 Task: Create in the project AgileLab in Backlog an issue 'Implement a new cloud-based supply chain management system for a company with advanced supply chain visibility and planning features', assign it to team member softage.3@softage.net and change the status to IN PROGRESS. Create in the project AgileLab in Backlog an issue 'Integrate a new product customization feature into an existing e-commerce website to enhance product personalization and user experience', assign it to team member softage.4@softage.net and change the status to IN PROGRESS
Action: Mouse moved to (177, 47)
Screenshot: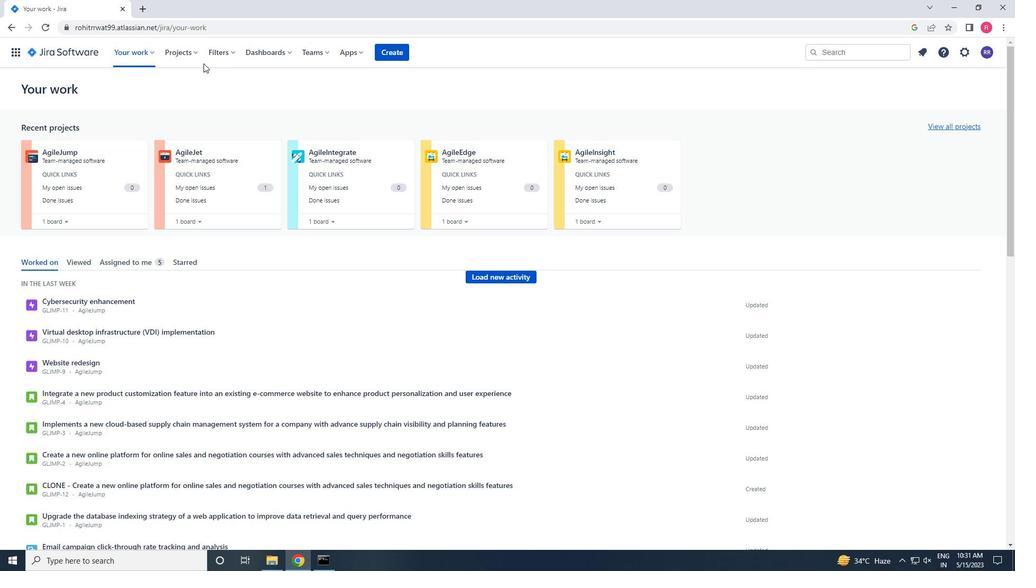 
Action: Mouse pressed left at (177, 47)
Screenshot: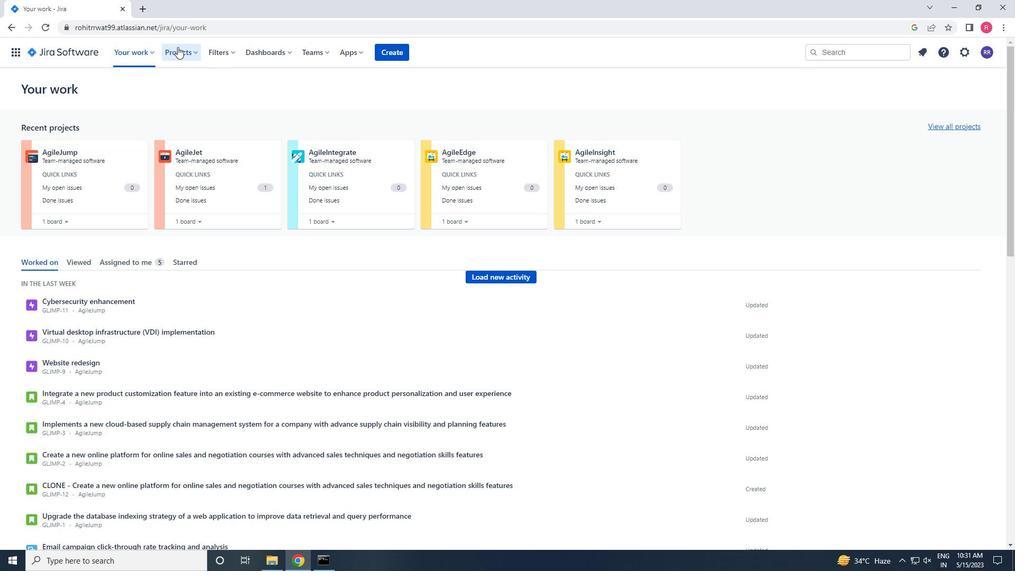 
Action: Mouse moved to (191, 98)
Screenshot: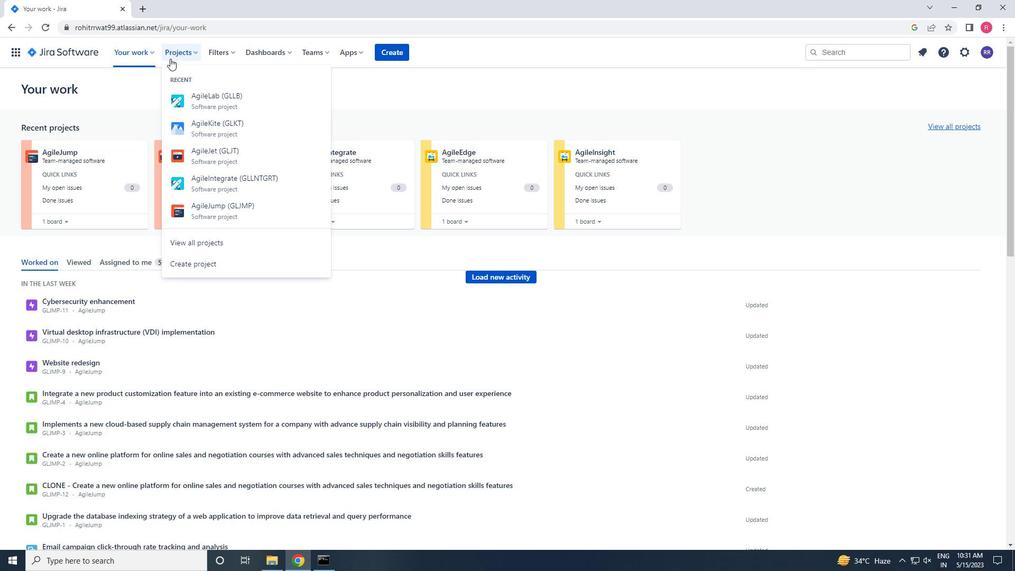 
Action: Mouse pressed left at (191, 98)
Screenshot: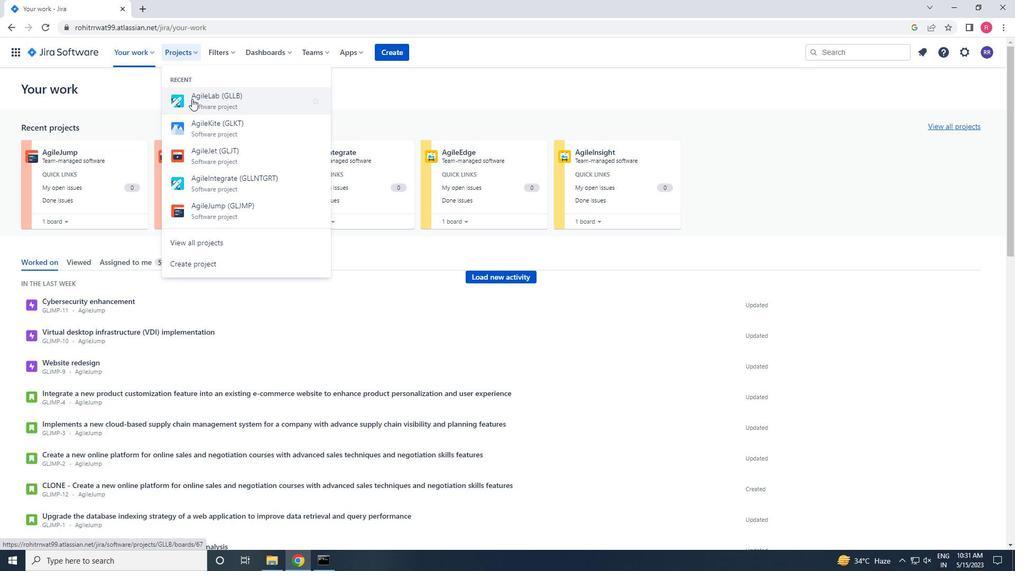 
Action: Mouse moved to (53, 164)
Screenshot: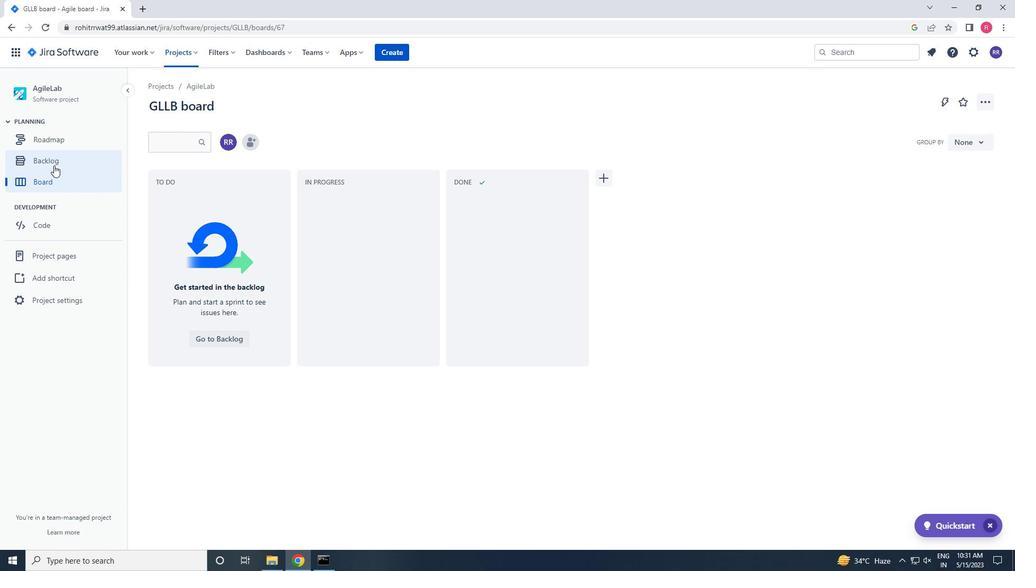 
Action: Mouse pressed left at (53, 164)
Screenshot: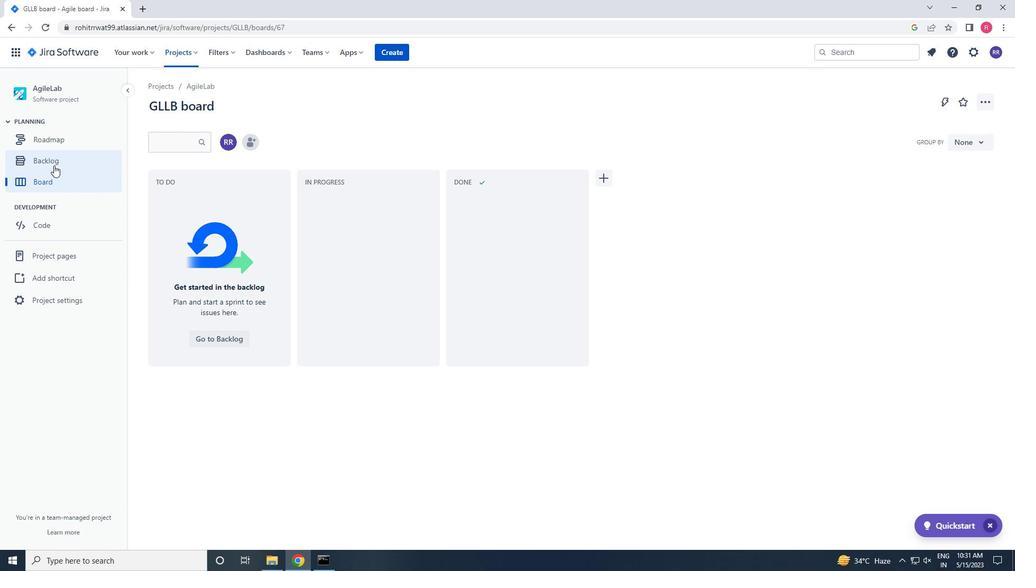 
Action: Mouse moved to (278, 259)
Screenshot: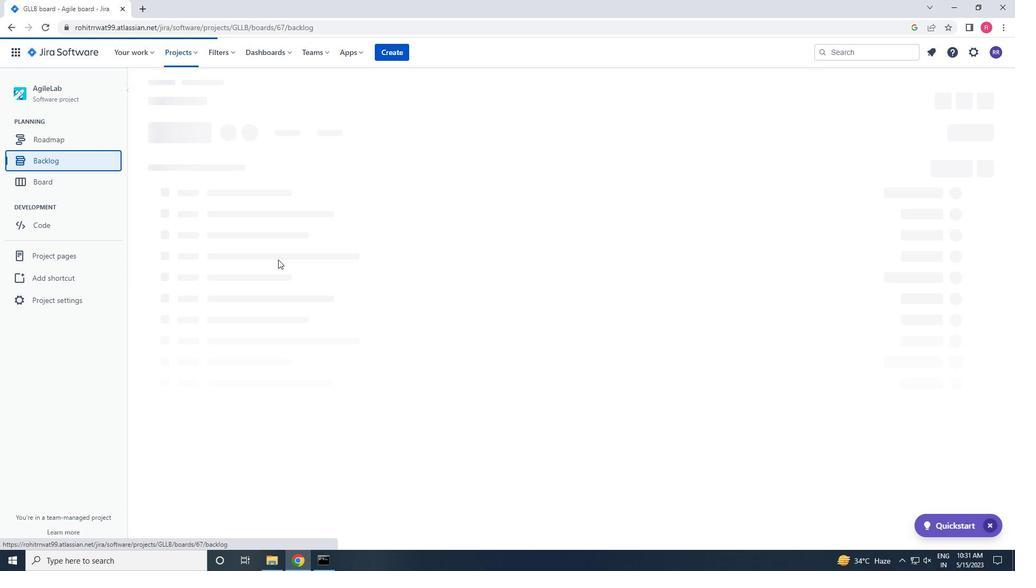 
Action: Mouse scrolled (278, 259) with delta (0, 0)
Screenshot: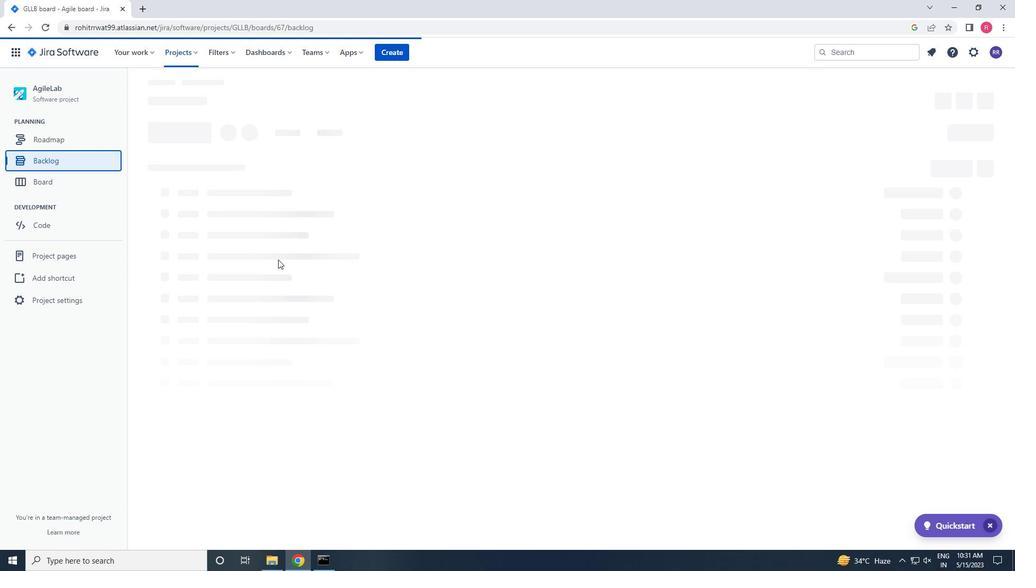 
Action: Mouse scrolled (278, 259) with delta (0, 0)
Screenshot: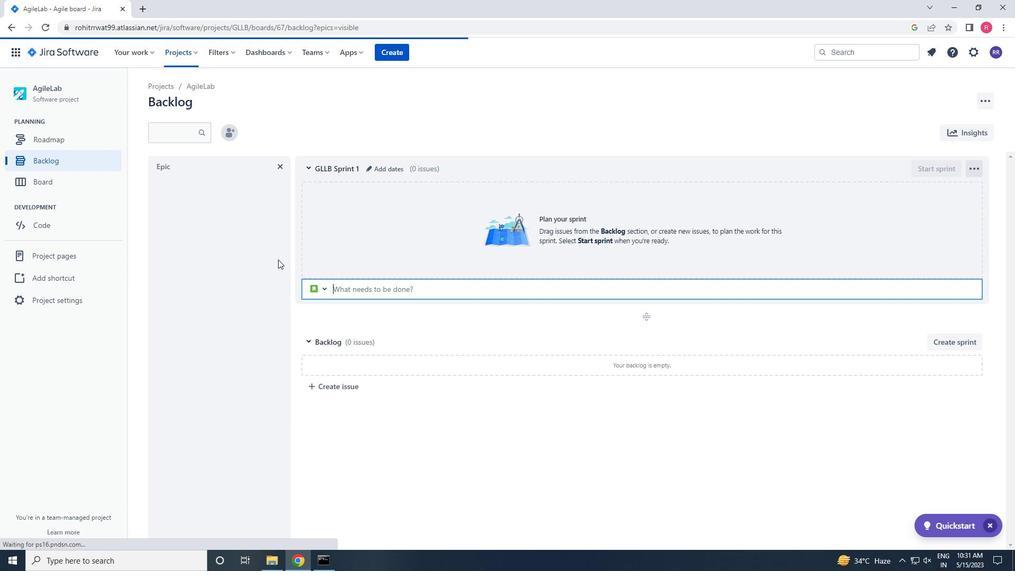 
Action: Mouse scrolled (278, 259) with delta (0, 0)
Screenshot: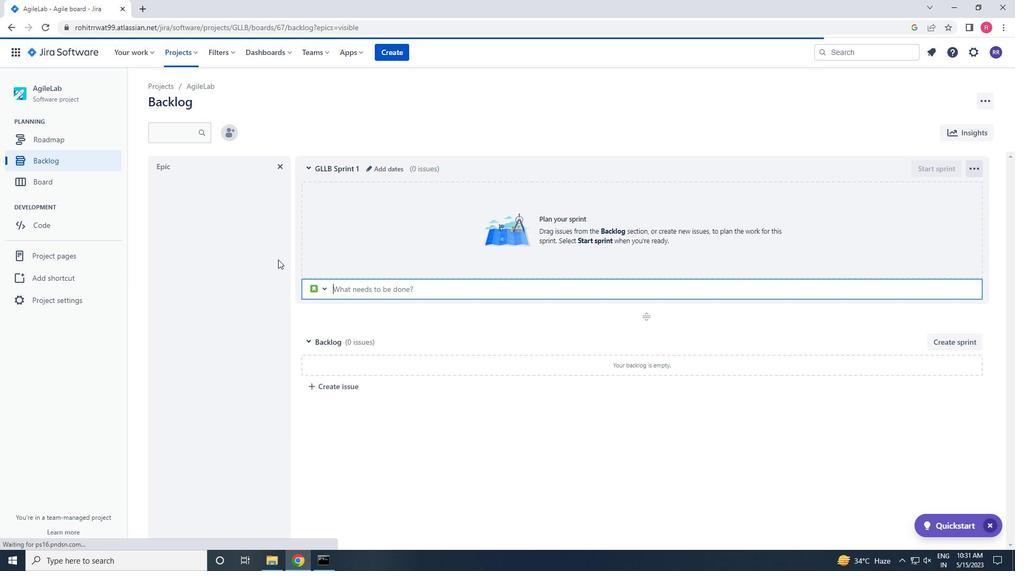 
Action: Mouse scrolled (278, 259) with delta (0, 0)
Screenshot: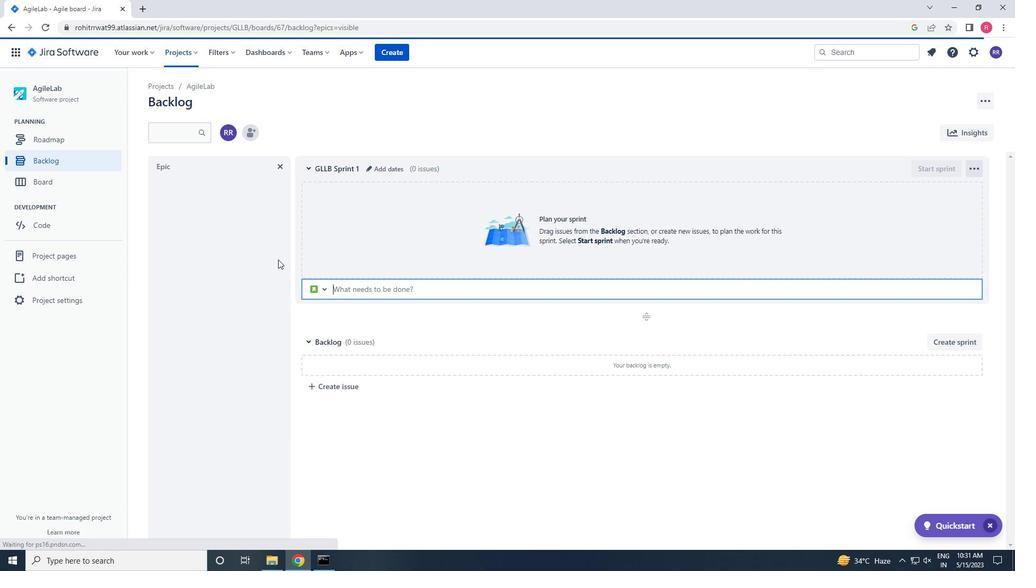 
Action: Mouse moved to (278, 260)
Screenshot: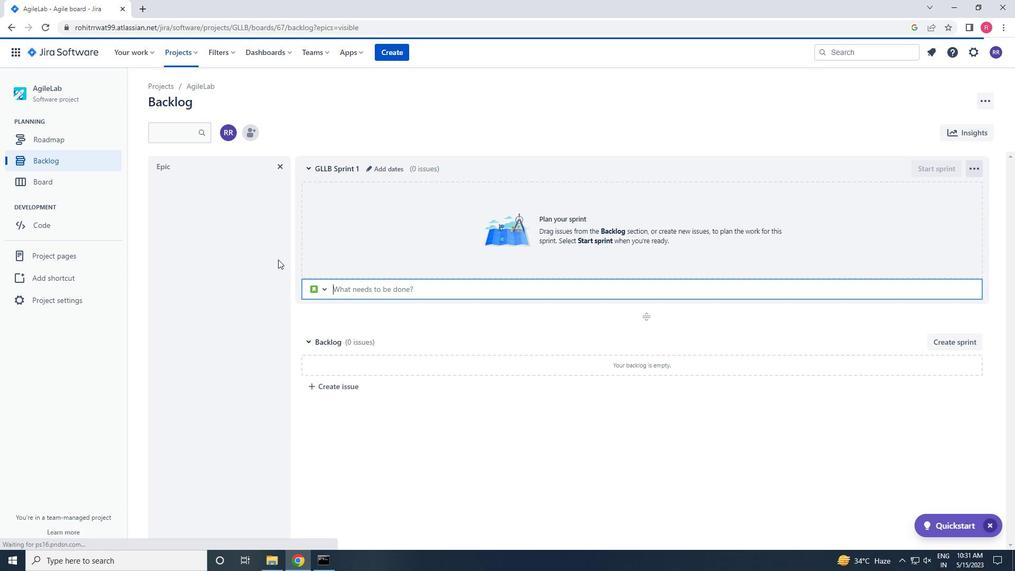 
Action: Mouse scrolled (278, 259) with delta (0, 0)
Screenshot: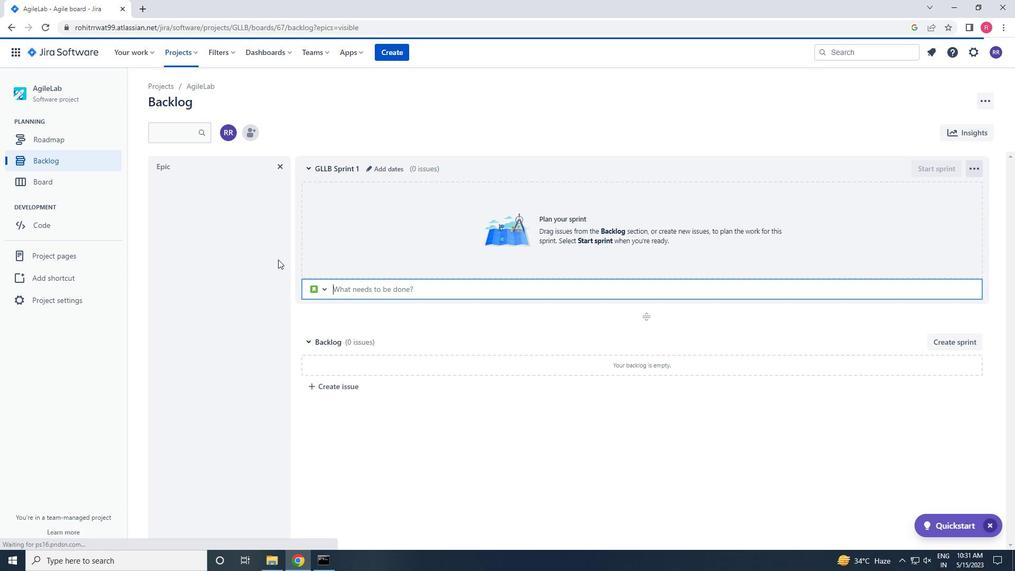 
Action: Mouse moved to (347, 392)
Screenshot: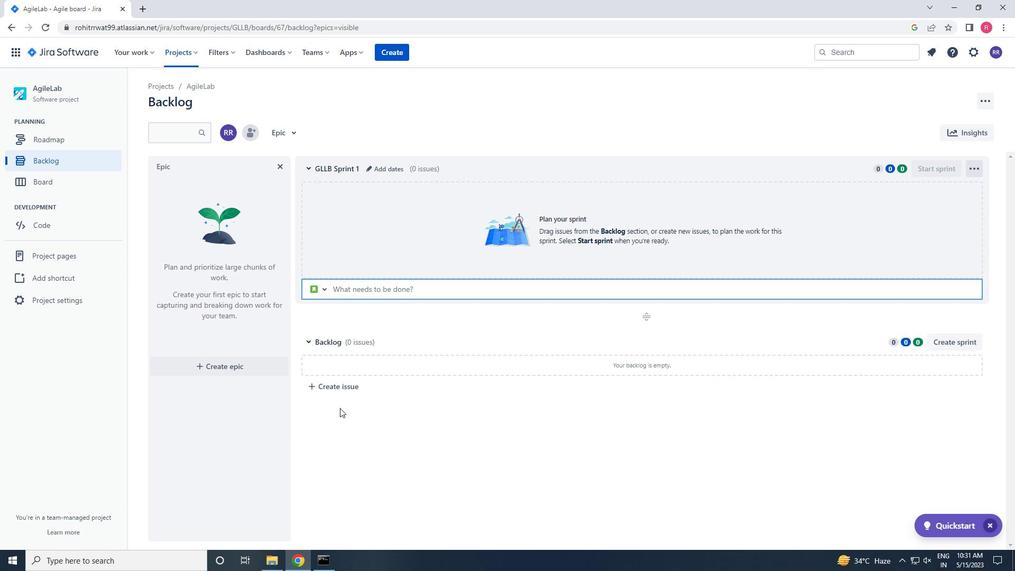 
Action: Mouse pressed left at (347, 392)
Screenshot: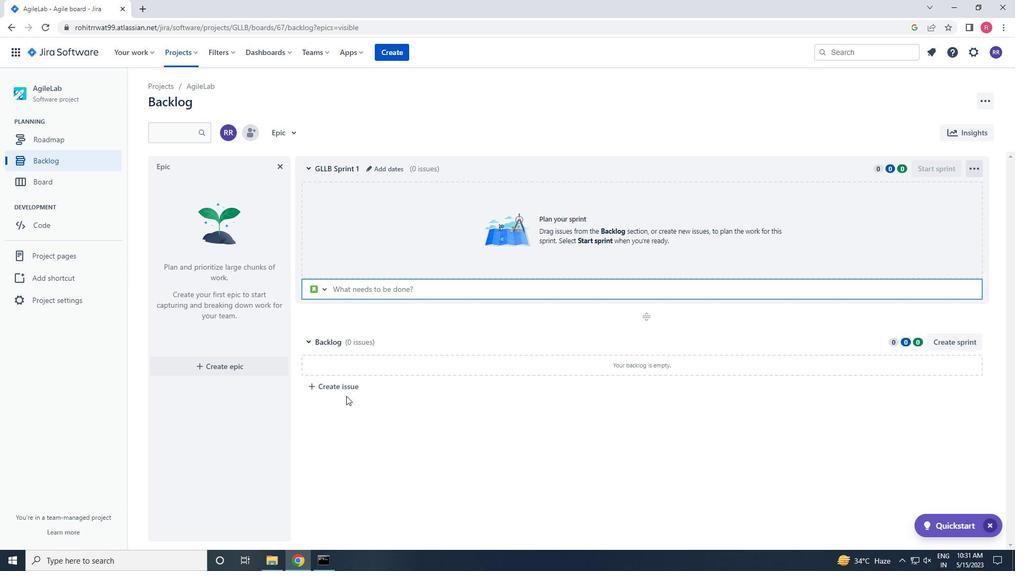 
Action: Key pressed <Key.shift_r><Key.shift_r><Key.shift_r>Implement<Key.space>a<Key.space>m<Key.backspace>new<Key.space>cloud-based<Key.space>supply<Key.space><Key.space>chain<Key.space>management<Key.space>system<Key.space>for<Key.space>a<Key.space>company<Key.space>the<Key.space><Key.backspace><Key.backspace><Key.backspace><Key.backspace>with<Key.space>advanced<Key.space>supply<Key.space>chain<Key.space>visibilt<Key.backspace>ity<Key.space>and<Key.space>planning<Key.space>features<Key.space><Key.enter>
Screenshot: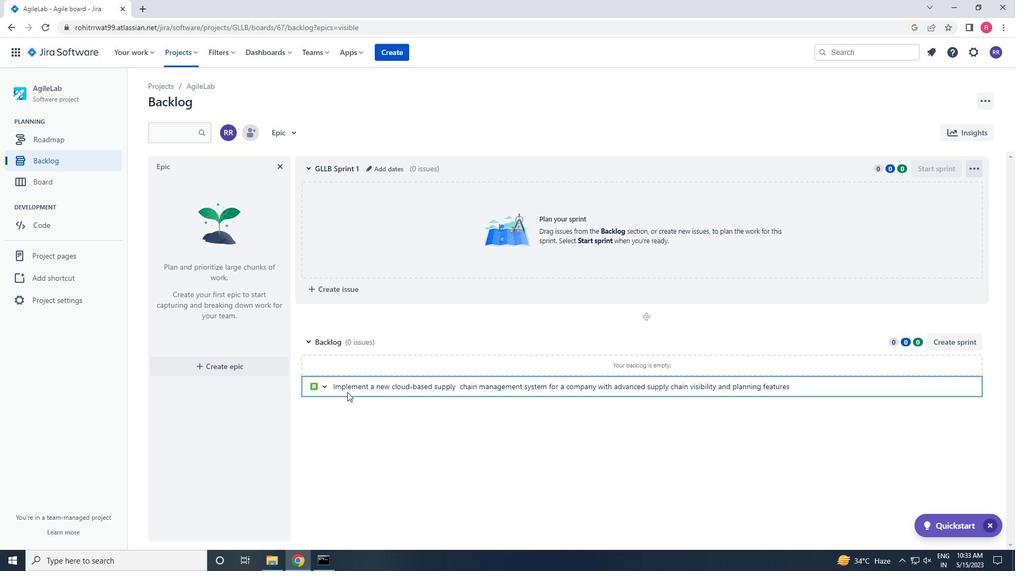 
Action: Mouse moved to (945, 366)
Screenshot: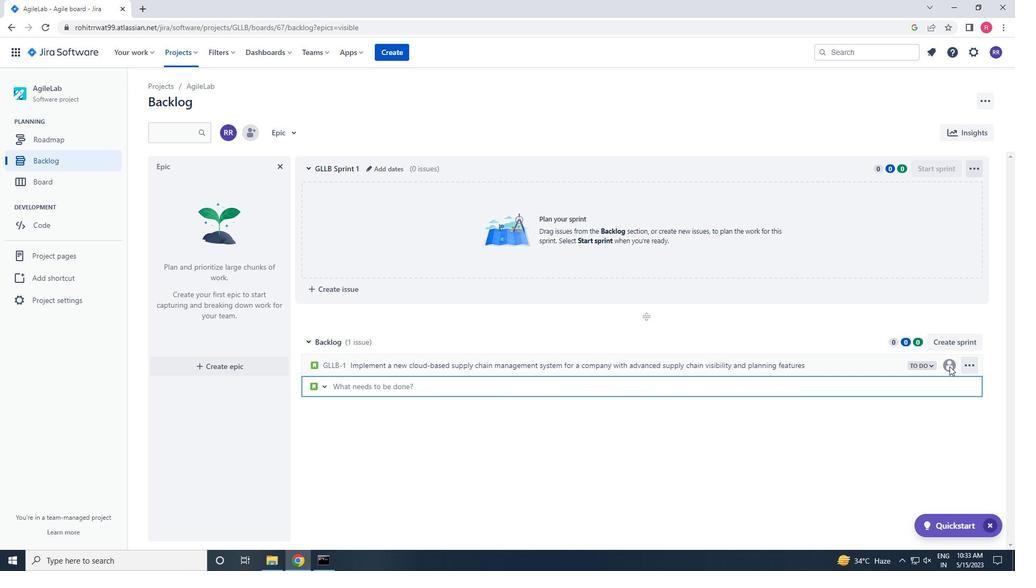 
Action: Mouse pressed left at (945, 366)
Screenshot: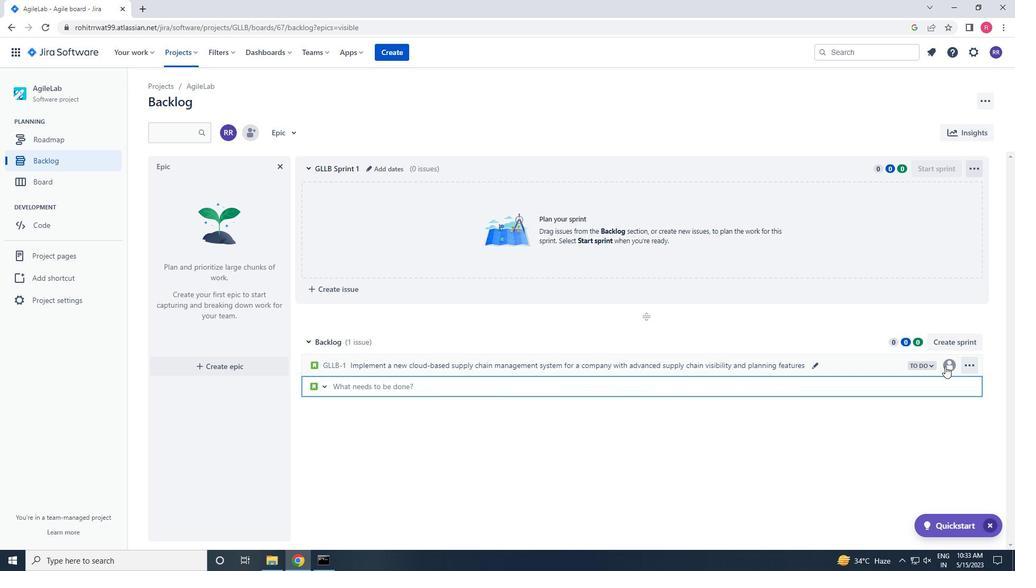 
Action: Mouse moved to (1014, 221)
Screenshot: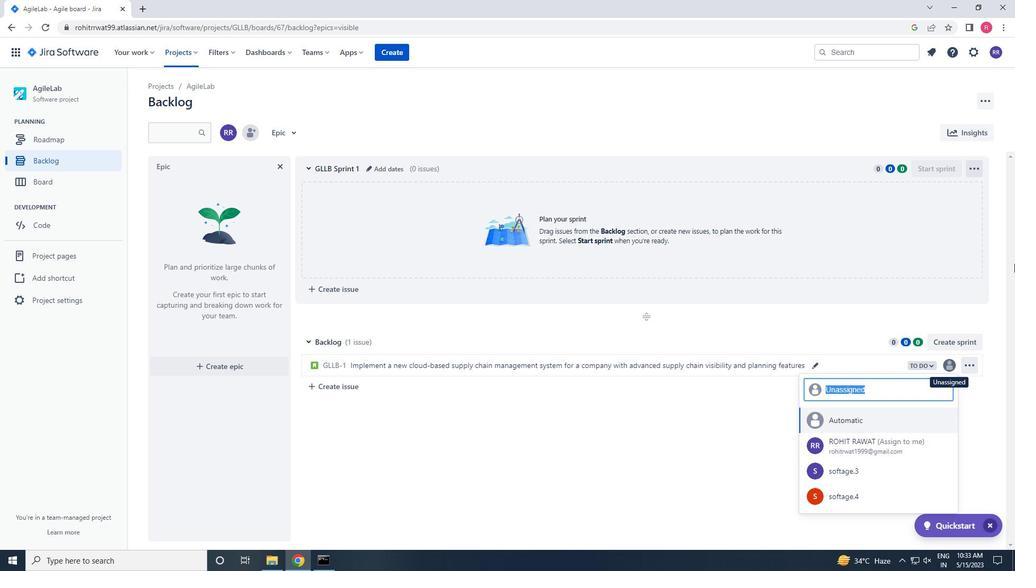 
Action: Key pressed softage.3<Key.shift>@SOFTAG
Screenshot: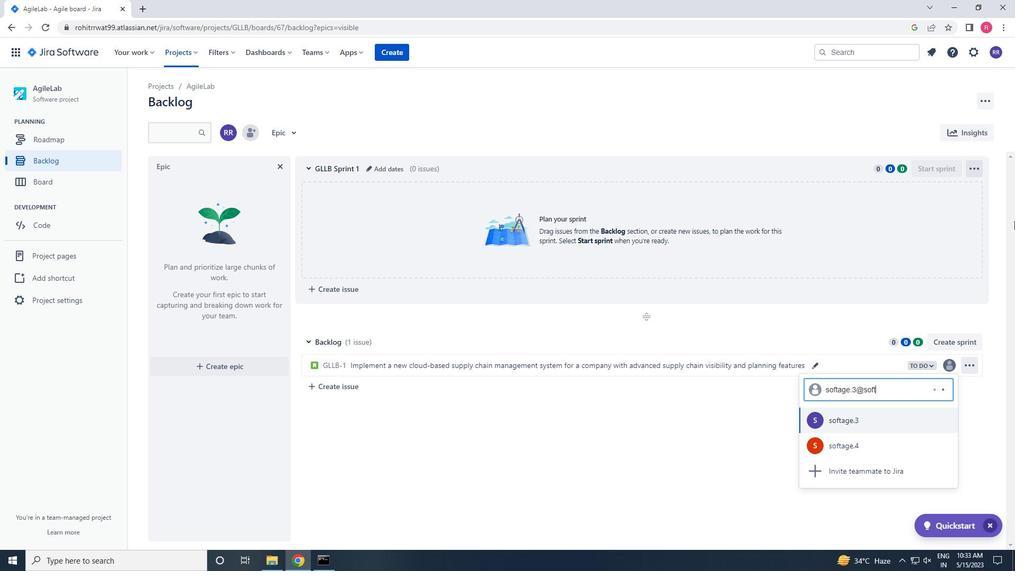 
Action: Mouse moved to (1015, 220)
Screenshot: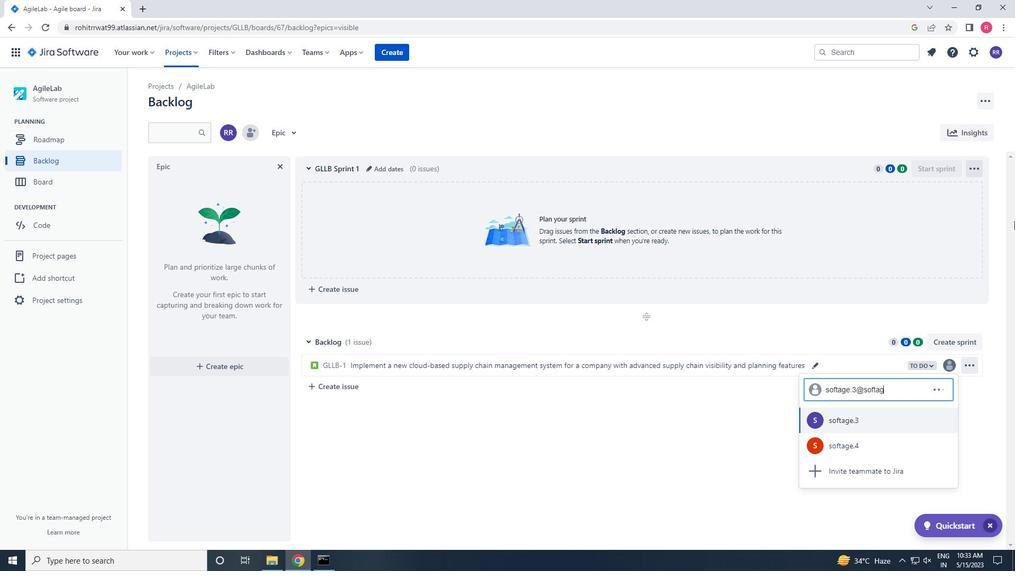 
Action: Key pressed E.NET
Screenshot: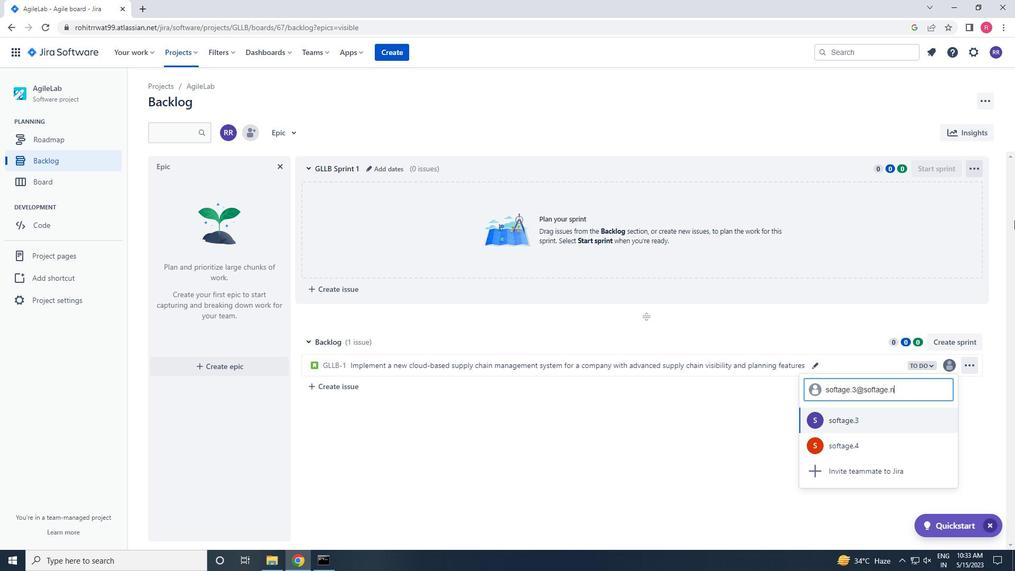 
Action: Mouse moved to (877, 423)
Screenshot: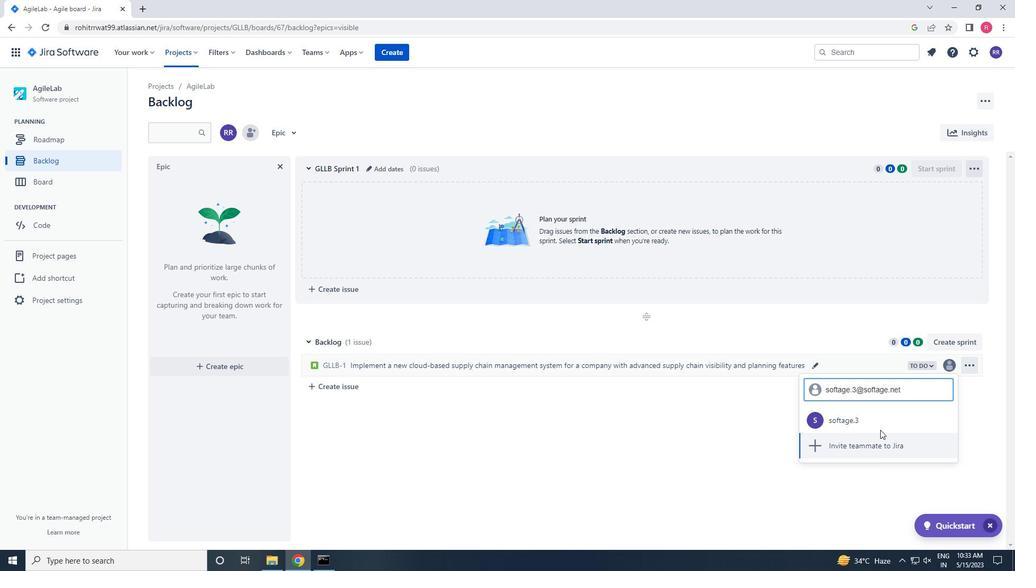 
Action: Mouse pressed left at (877, 423)
Screenshot: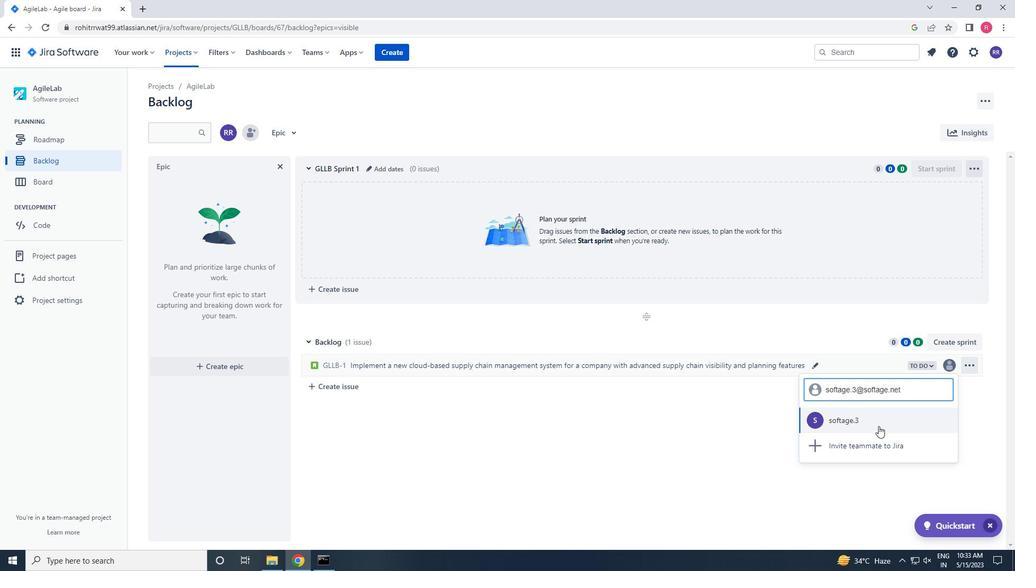 
Action: Mouse moved to (919, 362)
Screenshot: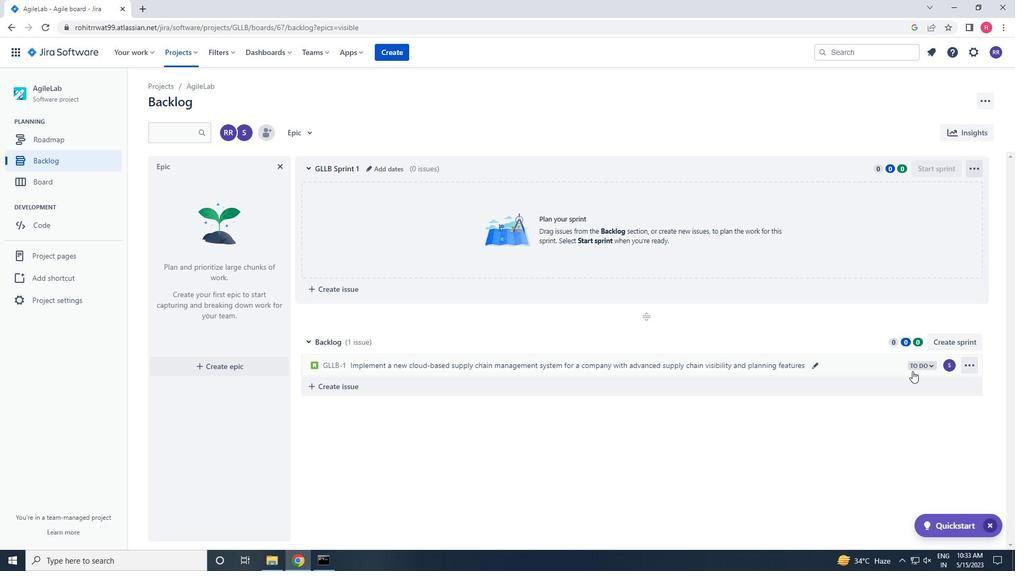 
Action: Mouse pressed left at (919, 362)
Screenshot: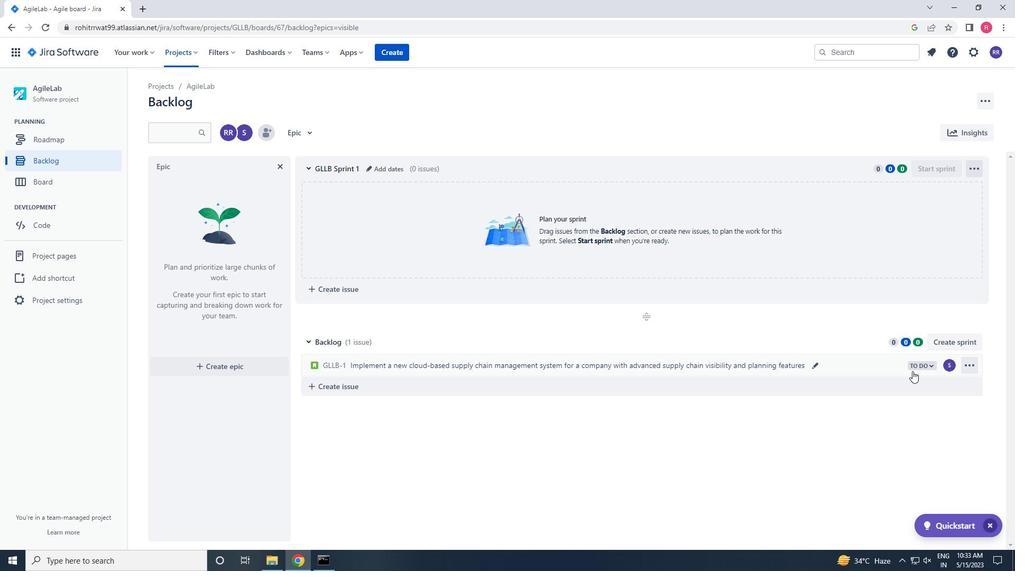 
Action: Mouse moved to (851, 388)
Screenshot: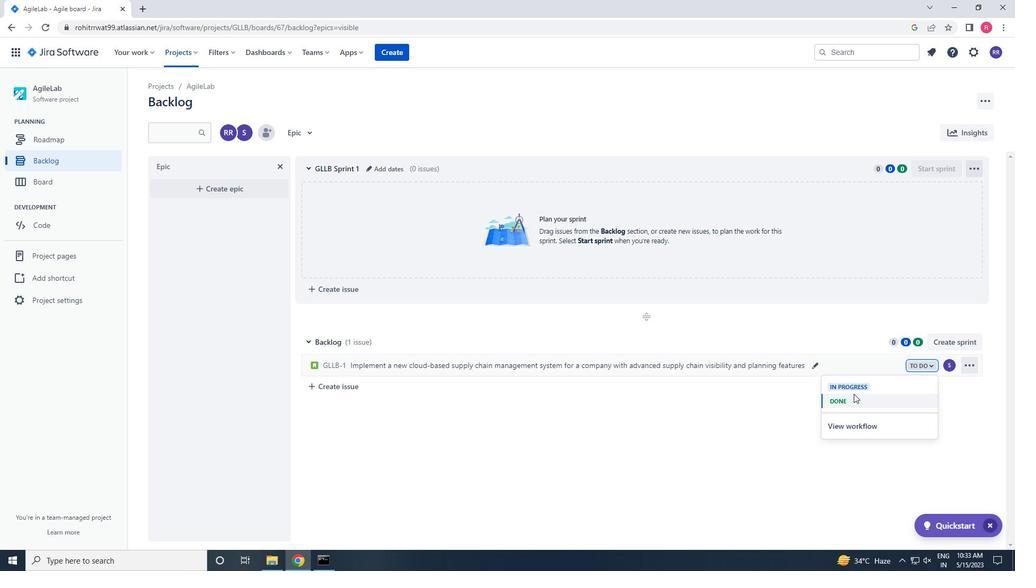
Action: Mouse pressed left at (851, 388)
Screenshot: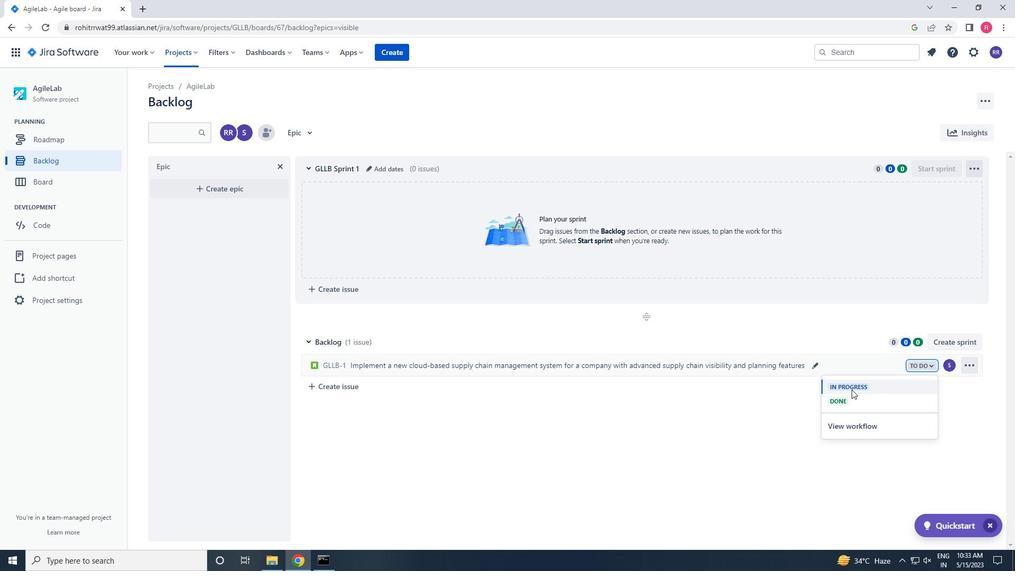 
Action: Mouse moved to (346, 383)
Screenshot: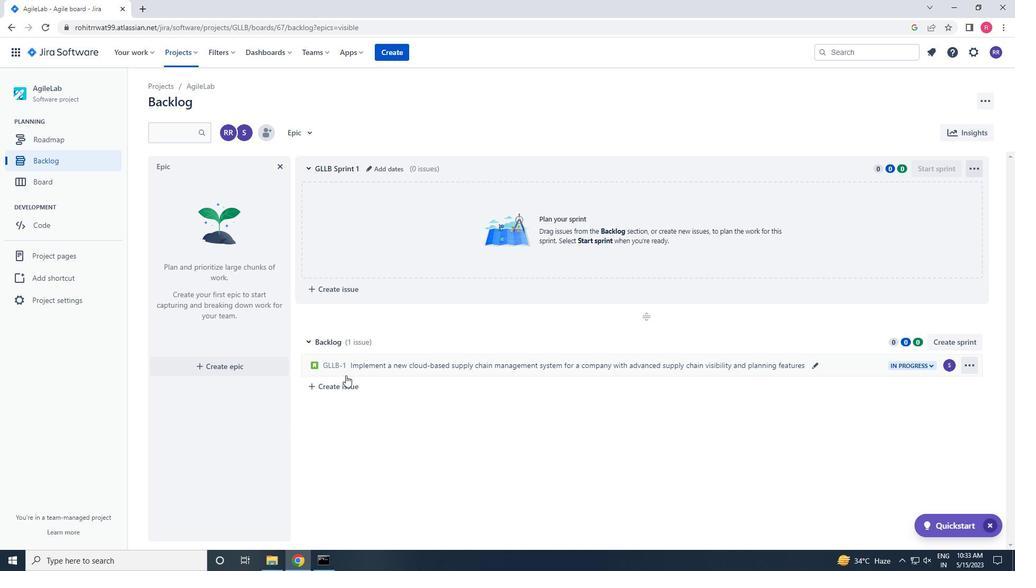 
Action: Mouse pressed left at (346, 383)
Screenshot: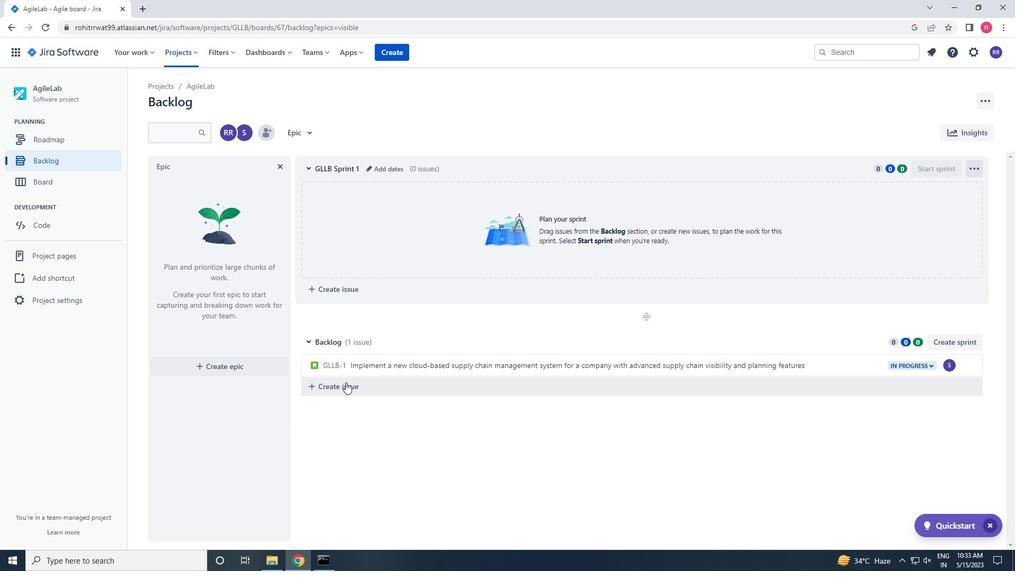 
Action: Mouse moved to (767, 250)
Screenshot: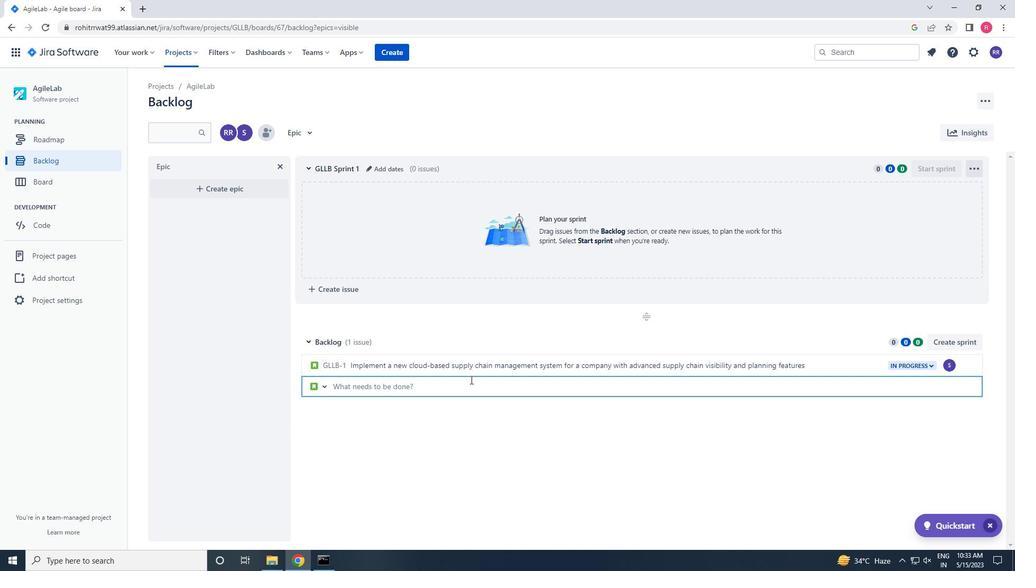 
Action: Key pressed <Key.shift_r>INTEGRATE<Key.space>A<Key.space>NEW<Key.space>RODCUT<Key.backspace><Key.backspace><Key.backspace><Key.backspace><Key.backspace><Key.backspace>PRODUCT<Key.space>CUSTOMIZATION<Key.space>FEATURE<Key.space>INTO<Key.space>AN<Key.space>EXISTING<Key.space>E-COMMERCE<Key.space>WEBSITE<Key.space>TO<Key.space><Key.space>ENHANCE<Key.space>PROD
Screenshot: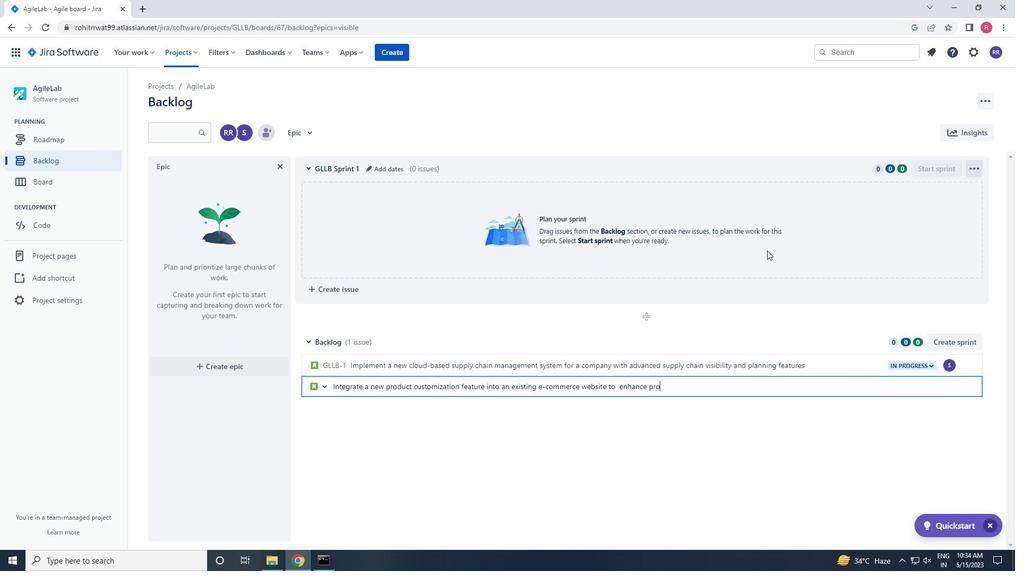
Action: Mouse moved to (767, 250)
Screenshot: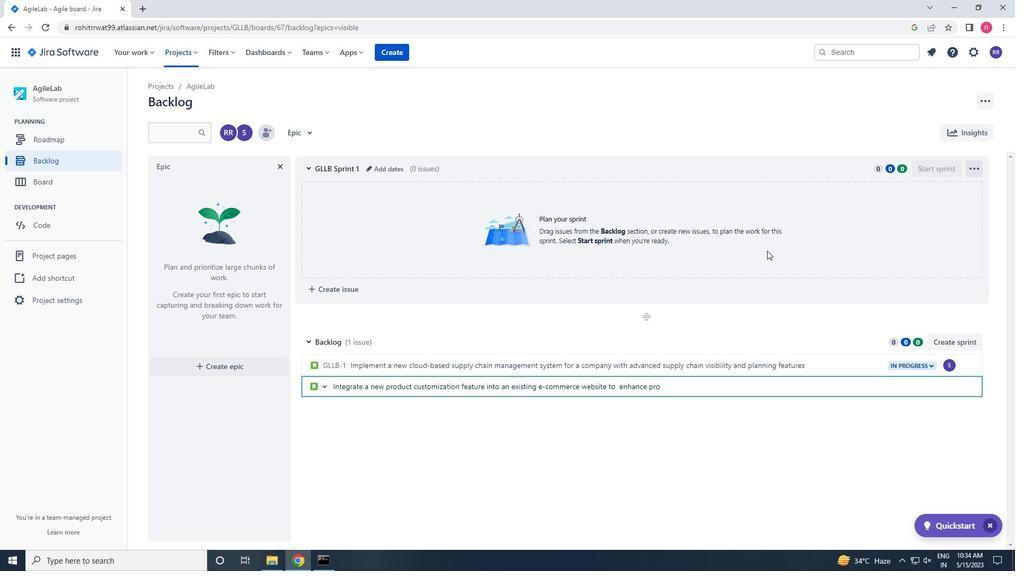 
Action: Key pressed UCT<Key.space>
Screenshot: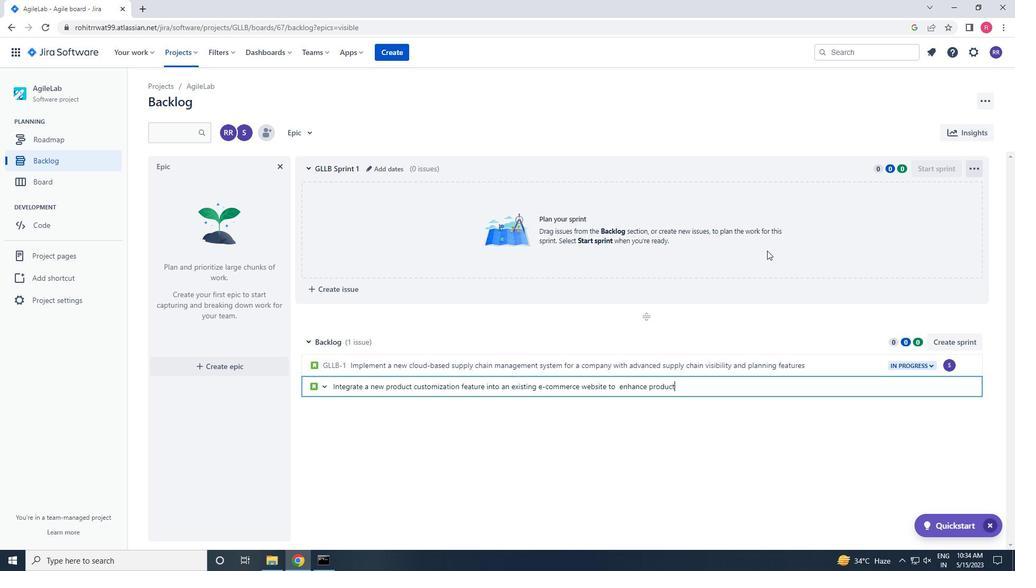 
Action: Mouse moved to (767, 250)
Screenshot: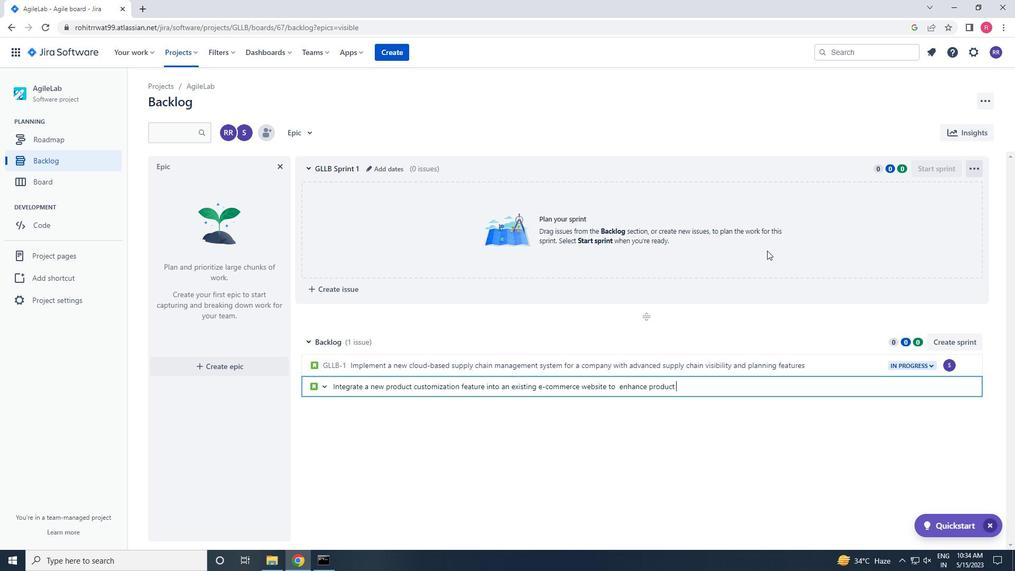 
Action: Key pressed P
Screenshot: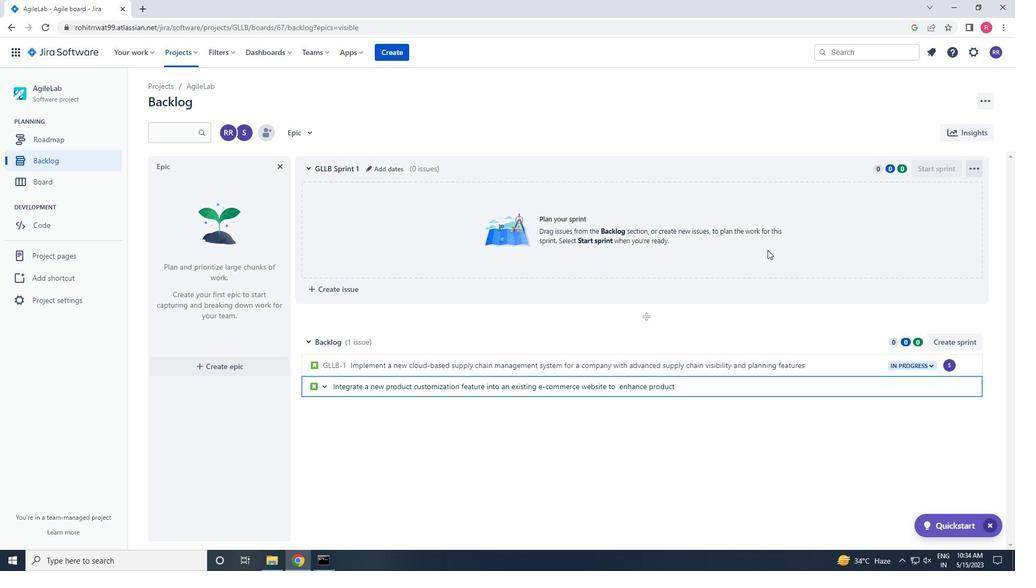 
Action: Mouse moved to (768, 249)
Screenshot: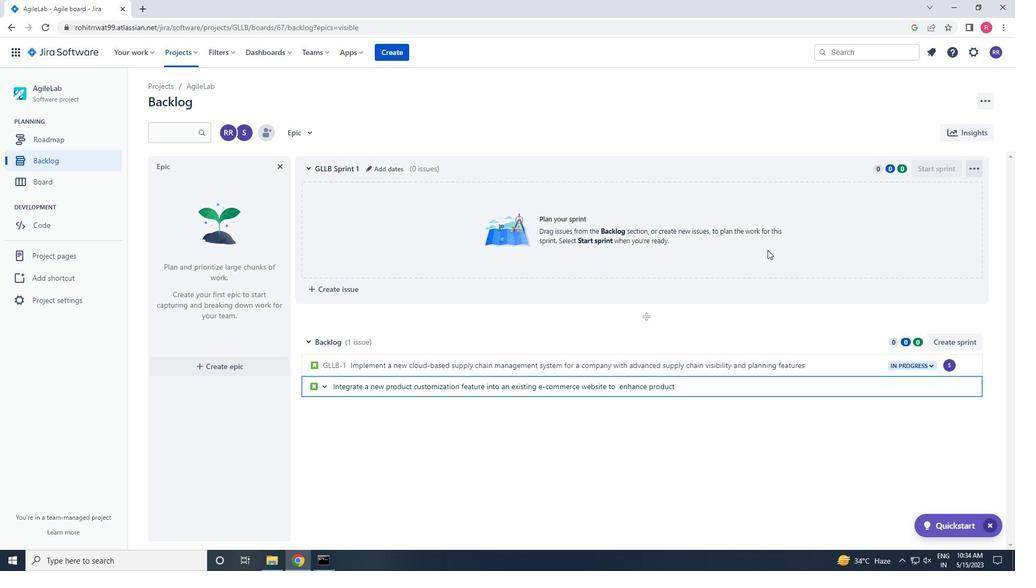 
Action: Key pressed ERSONALZATION<Key.space><Key.left><Key.left><Key.left><Key.left><Key.left><Key.left><Key.left><Key.left><Key.left><Key.left><Key.left><Key.left><Key.left><Key.left><Key.left><Key.left><Key.right><Key.right><Key.right><Key.right><Key.right><Key.right><Key.right><Key.right><Key.right>I<Key.right><Key.right><Key.right><Key.right><Key.right><Key.right><Key.right><Key.right><Key.right><Key.right><Key.right><Key.right><Key.right><Key.enter>
Screenshot: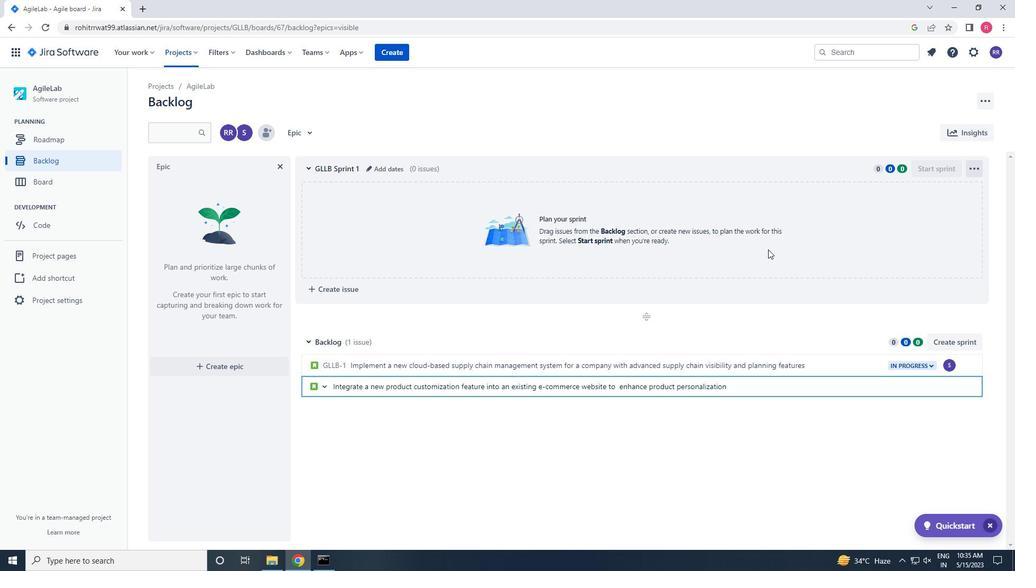 
Action: Mouse moved to (749, 387)
Screenshot: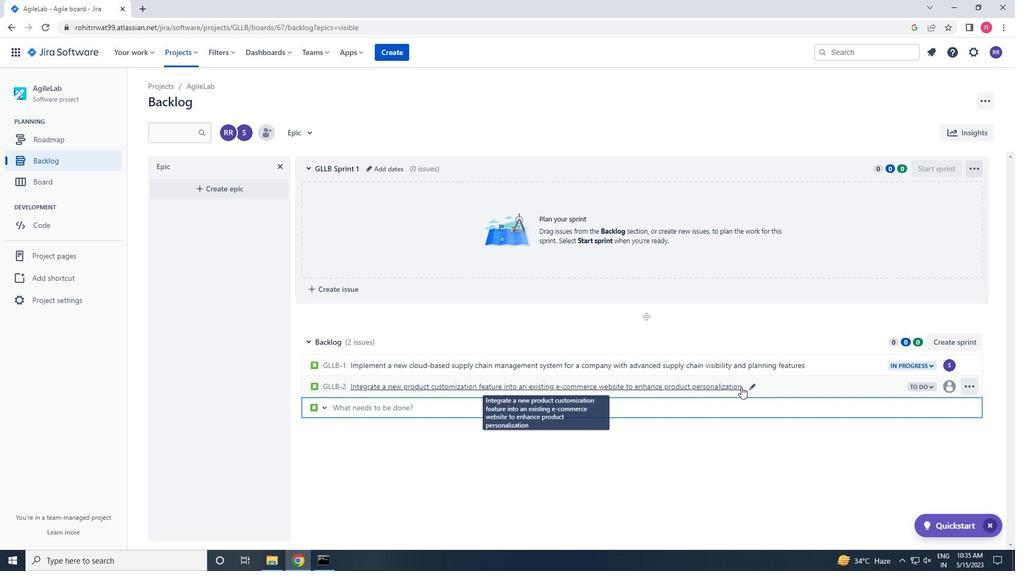 
Action: Mouse pressed left at (749, 387)
Screenshot: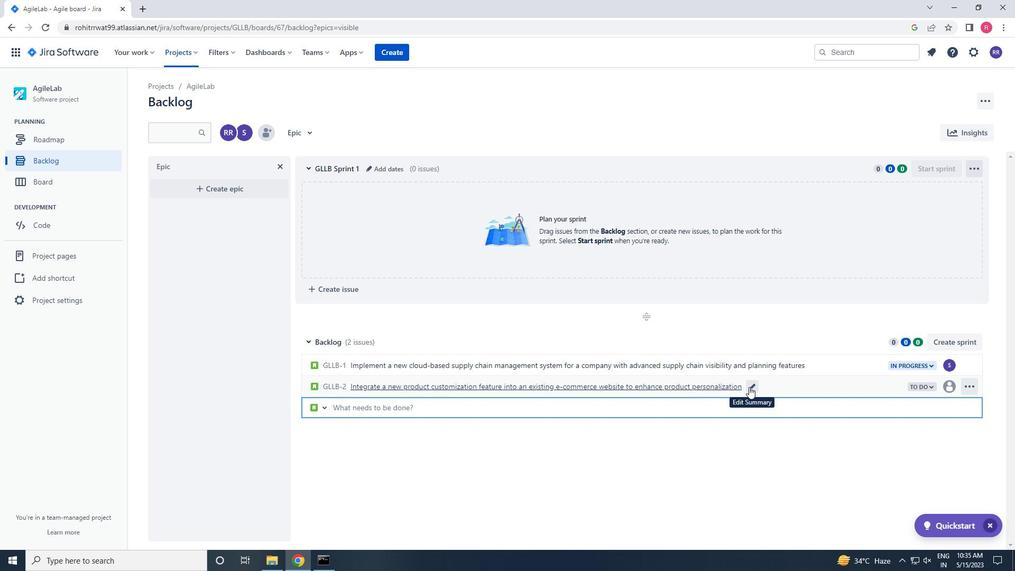 
Action: Mouse pressed left at (749, 387)
Screenshot: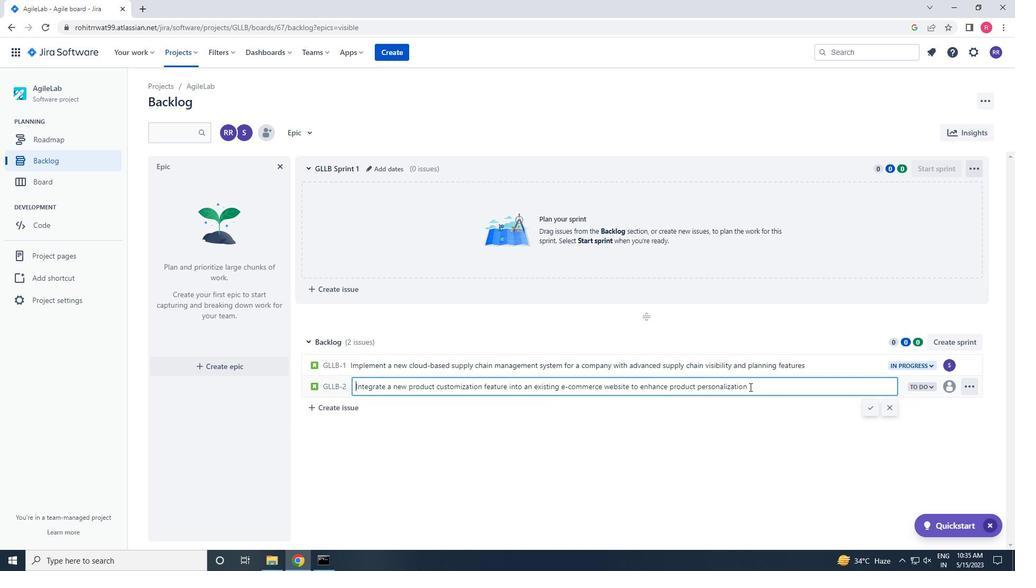 
Action: Key pressed <Key.space>AND<Key.space>USER<Key.space>EXPERIENCE<Key.enter>
Screenshot: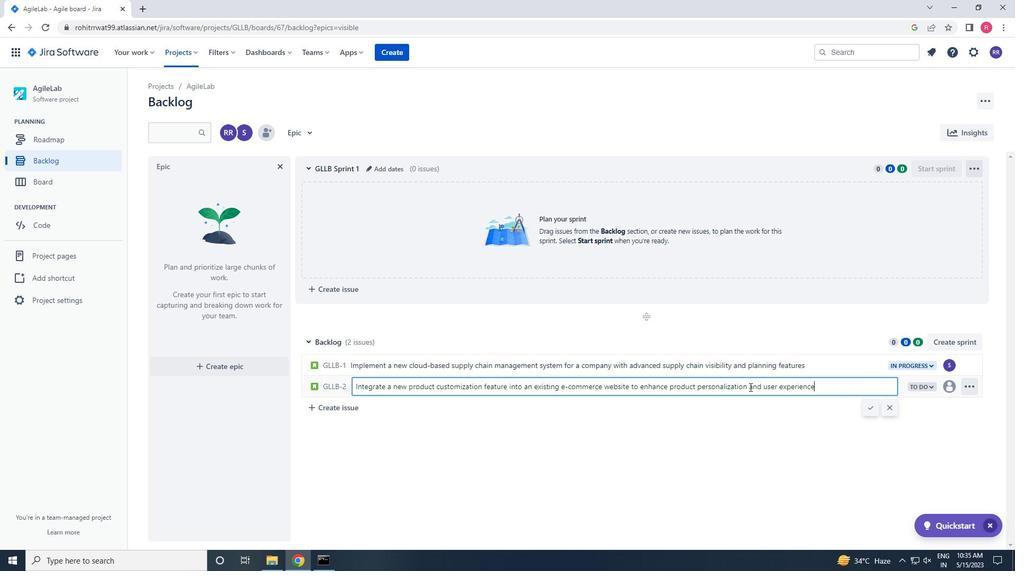 
Action: Mouse moved to (944, 385)
Screenshot: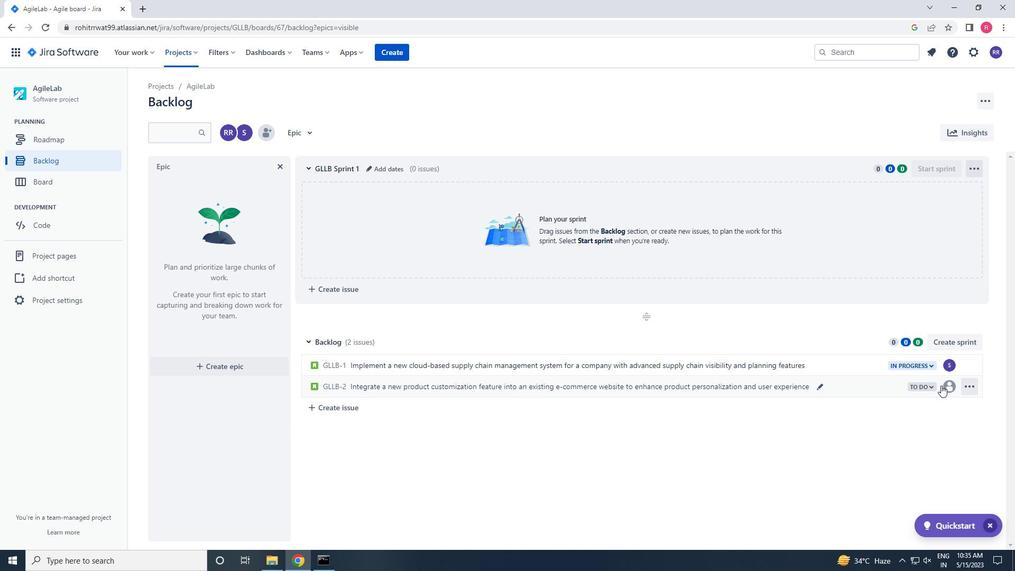 
Action: Mouse pressed left at (944, 385)
Screenshot: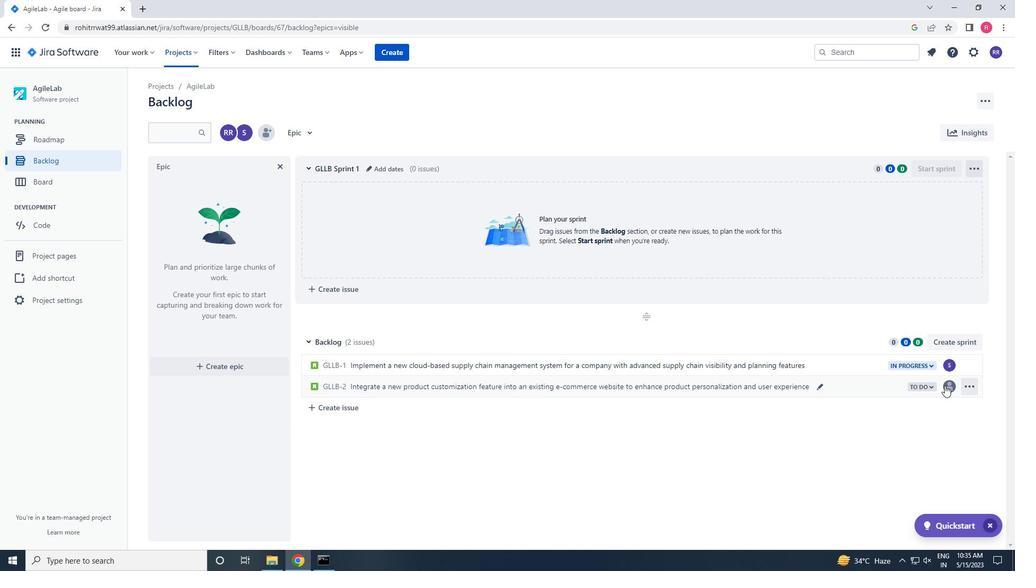 
Action: Mouse moved to (1014, 140)
Screenshot: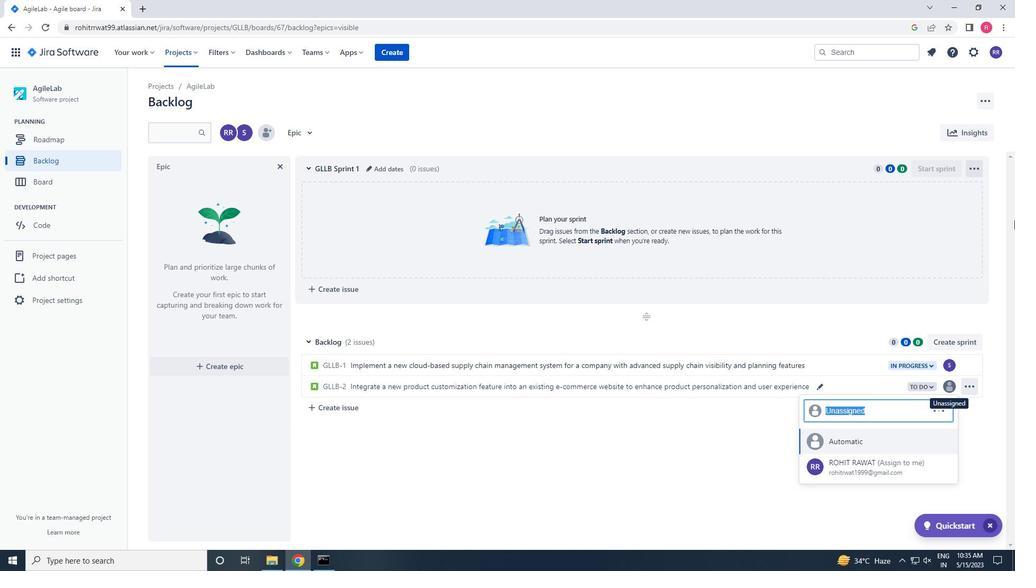 
Action: Key pressed SOFTAGE.4<Key.shift><Key.shift><Key.shift><Key.shift><Key.shift><Key.shift><Key.shift><Key.shift><Key.shift><Key.shift><Key.shift><Key.shift><Key.shift>@SOFTAGE.NET
Screenshot: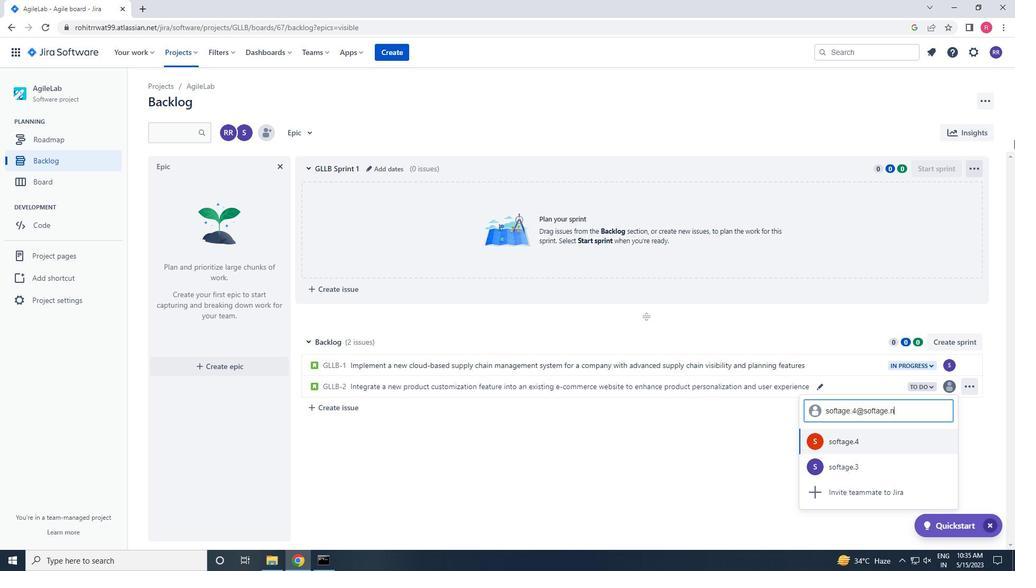 
Action: Mouse moved to (880, 445)
Screenshot: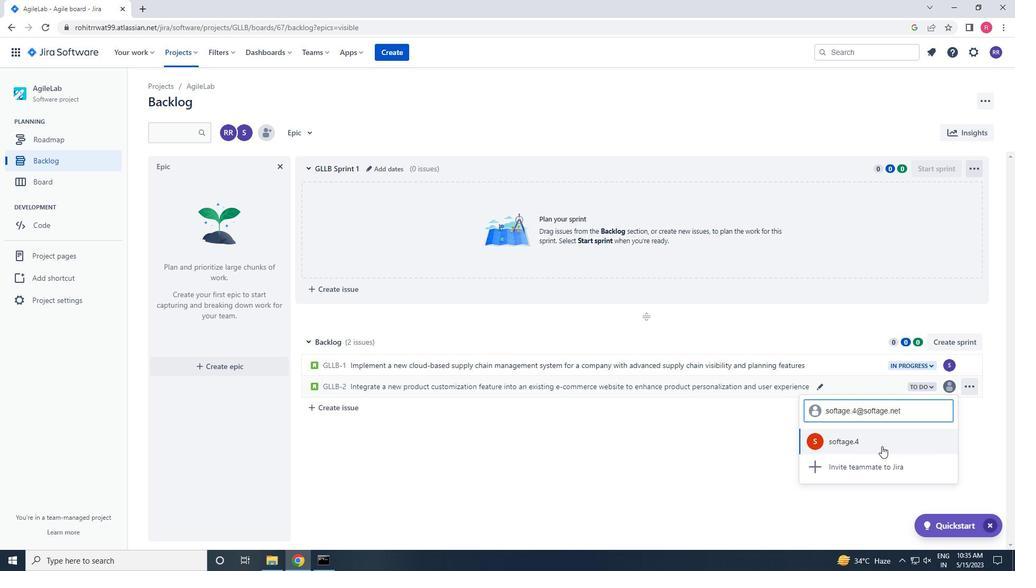 
Action: Mouse pressed left at (880, 445)
Screenshot: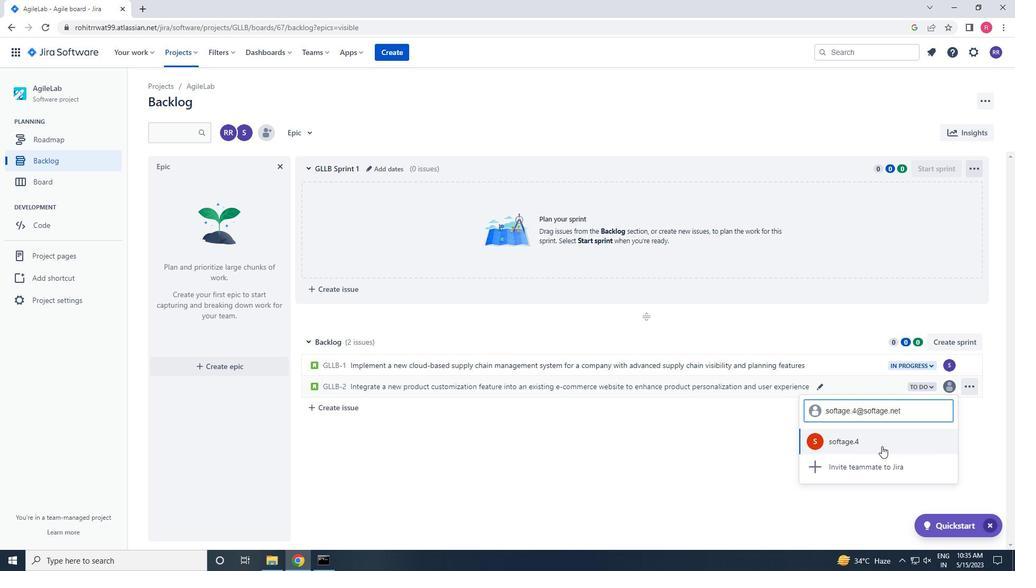 
Action: Mouse moved to (920, 381)
Screenshot: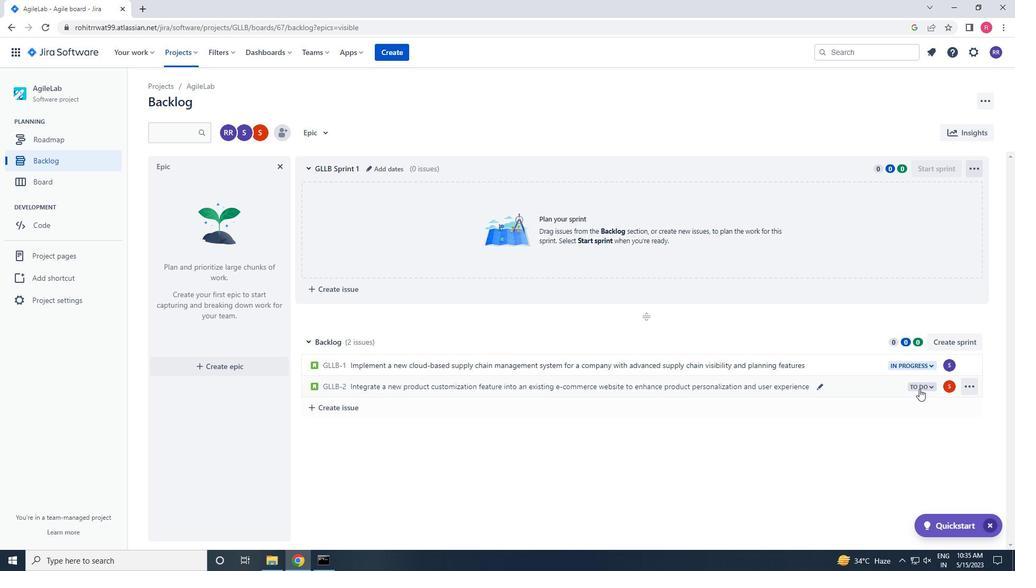 
Action: Mouse pressed left at (920, 381)
Screenshot: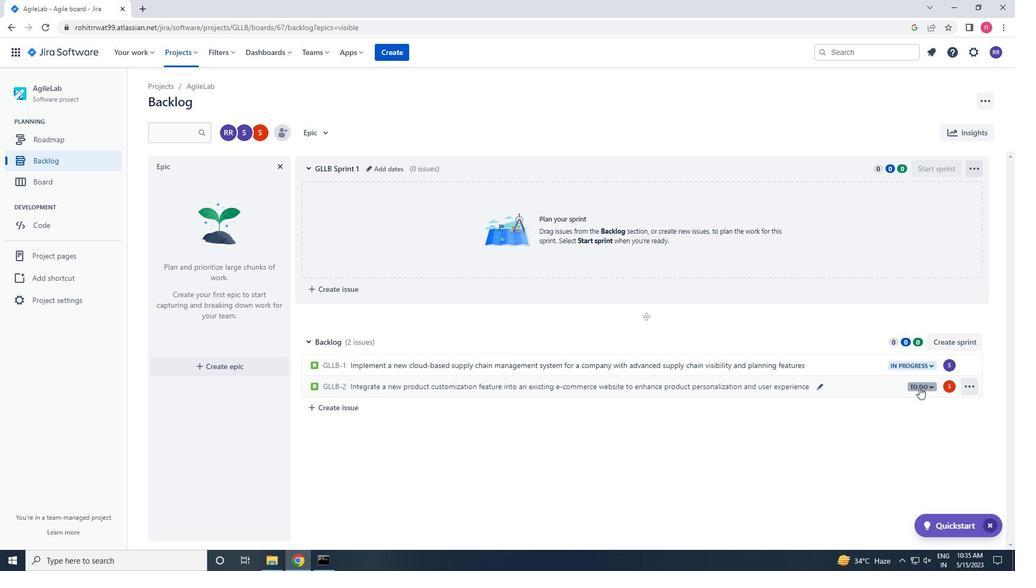 
Action: Mouse moved to (863, 409)
Screenshot: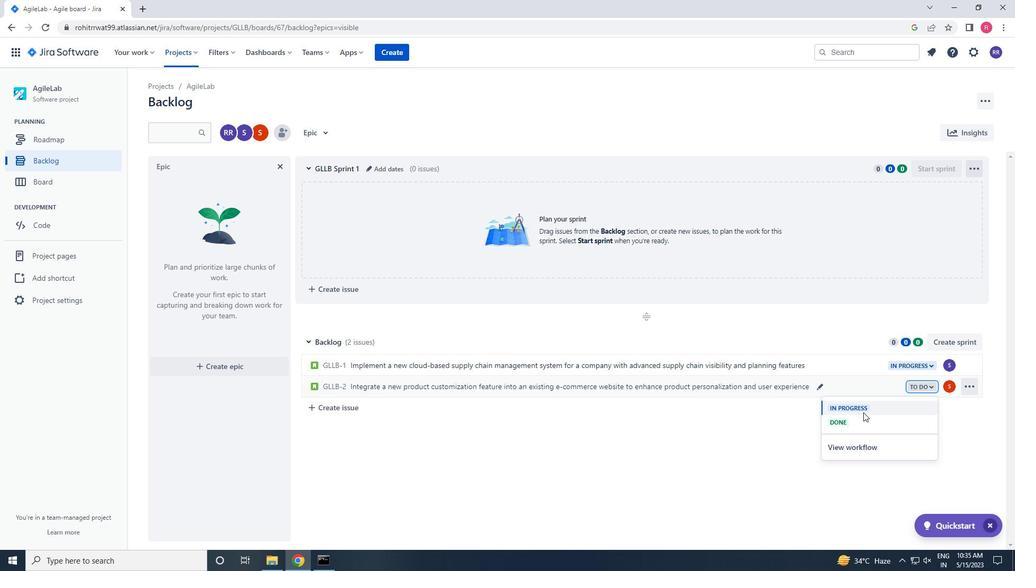 
Action: Mouse pressed left at (863, 409)
Screenshot: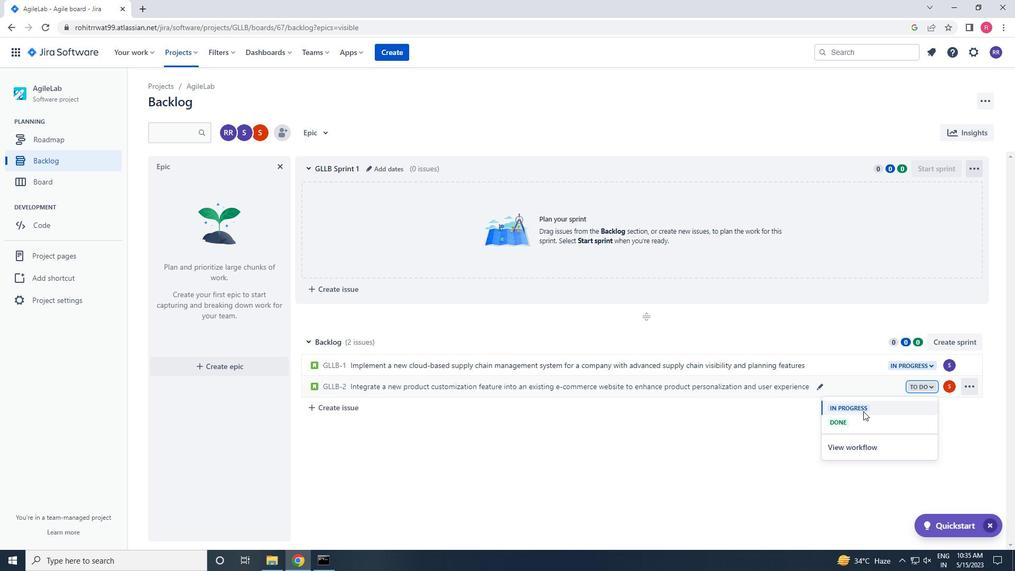 
Action: Mouse moved to (863, 409)
Screenshot: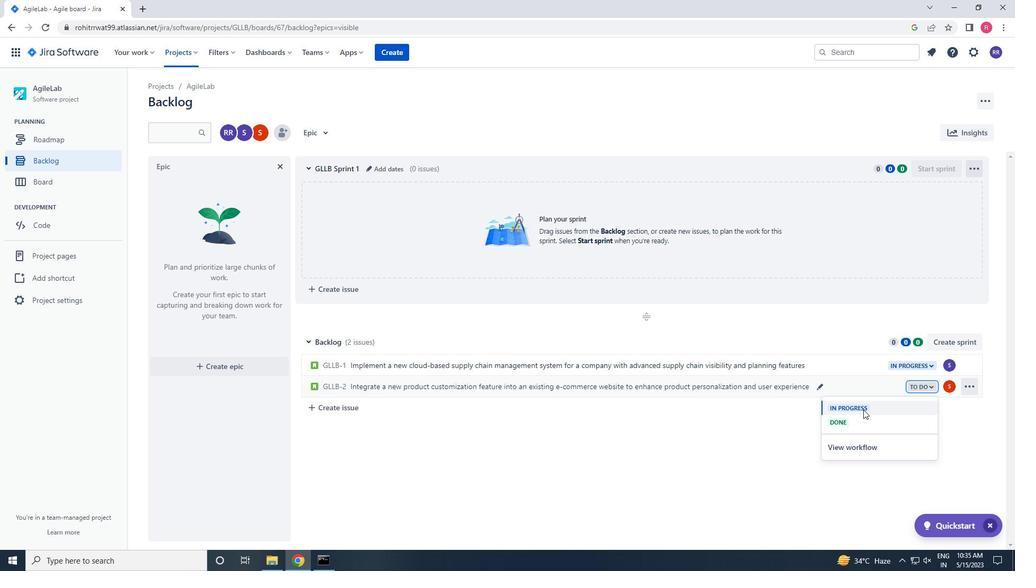 
